 Task: Assign in the project ConvertTech the issue 'Implement a new cloud-based customer service management system for a company with advanced customer service automation and chatbot features' to the sprint 'Code Crusades'. Assign in the project ConvertTech the issue 'Integrate a new user feedback feature into an existing mobile application to enhance user engagement and feedback collection' to the sprint 'Code Crusades'. Assign in the project ConvertTech the issue 'Develop a new tool for automated testing of web application compatibility with different operating systems and software versions' to the sprint 'Code Crusades'. Assign in the project ConvertTech the issue 'Upgrade the website content marketing and promotion mechanisms of a web application to improve user acquisition and retention' to the sprint 'Code Crusades'
Action: Mouse moved to (194, 56)
Screenshot: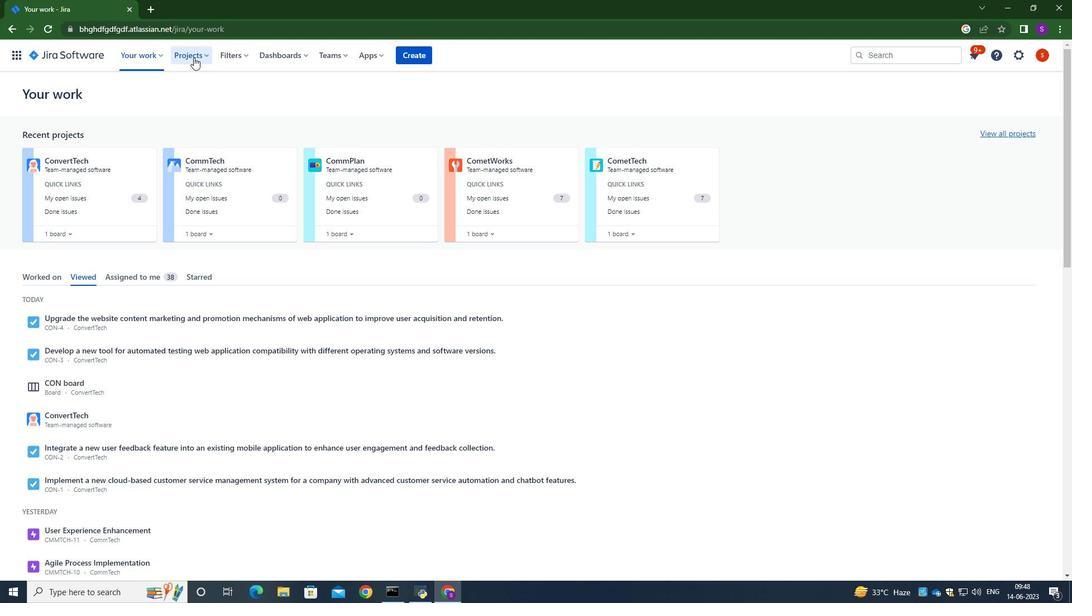 
Action: Mouse pressed left at (194, 56)
Screenshot: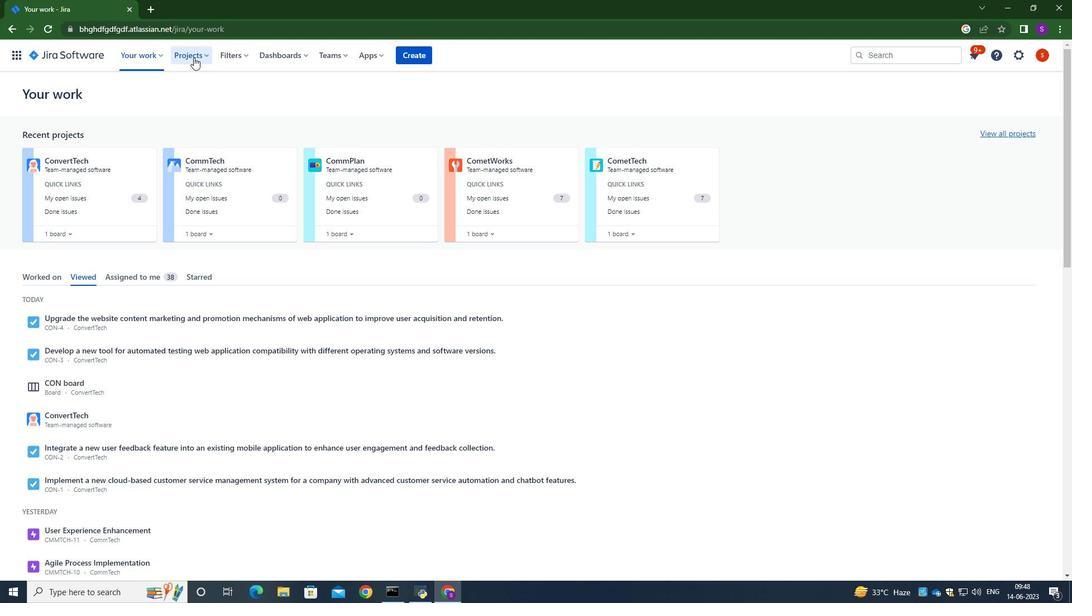 
Action: Mouse moved to (215, 108)
Screenshot: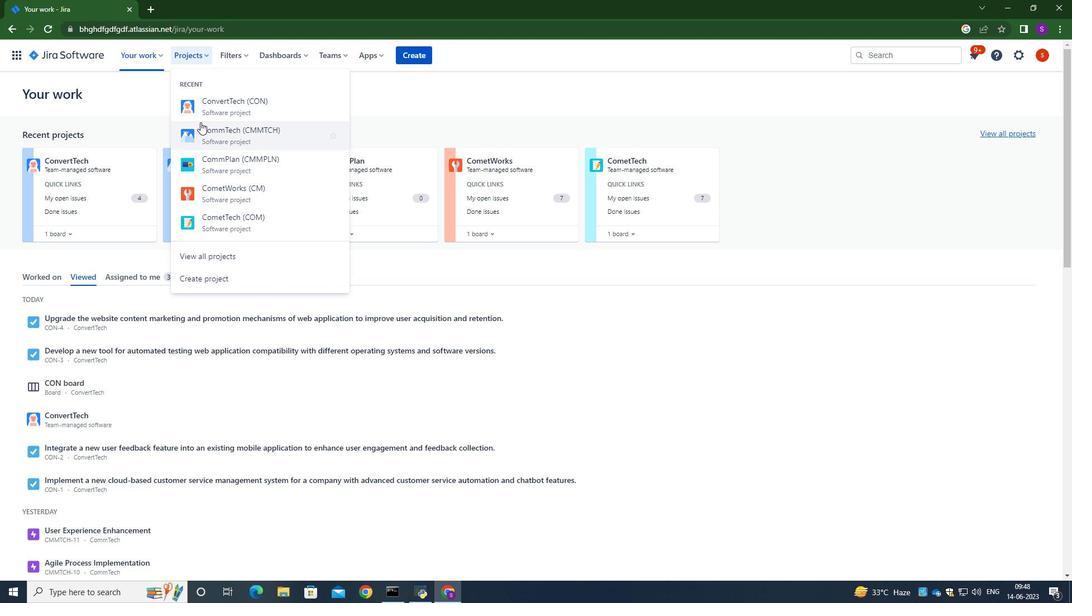 
Action: Mouse pressed left at (215, 108)
Screenshot: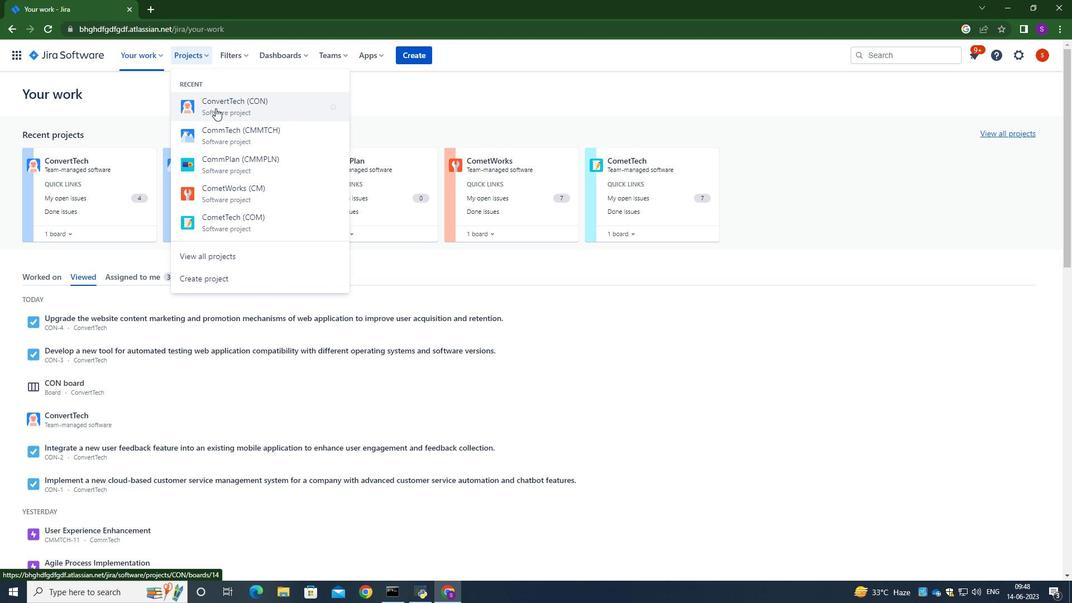 
Action: Mouse moved to (54, 163)
Screenshot: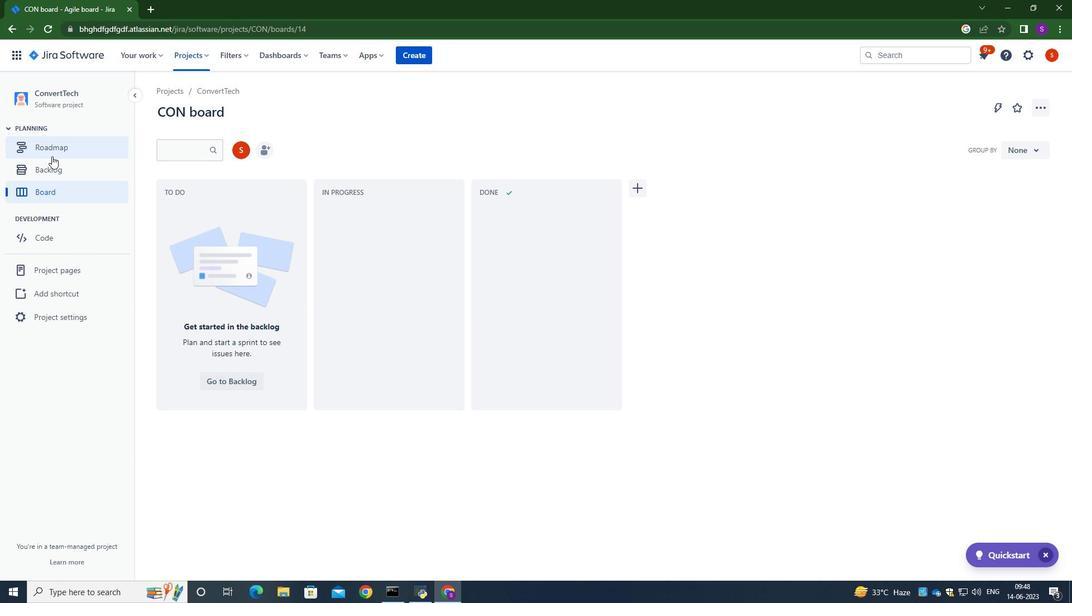 
Action: Mouse pressed left at (54, 163)
Screenshot: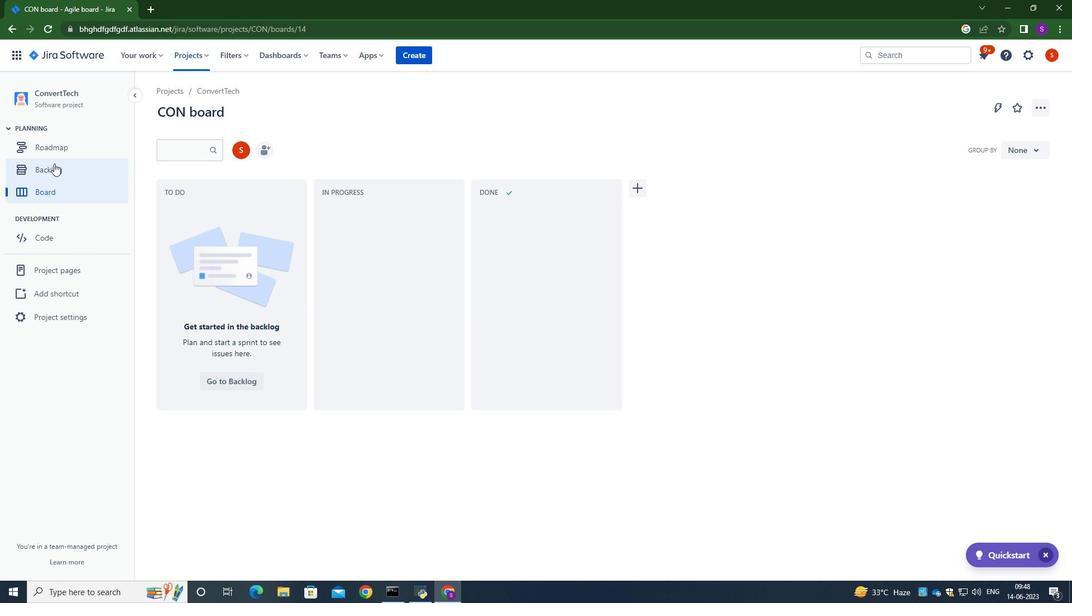 
Action: Mouse moved to (461, 323)
Screenshot: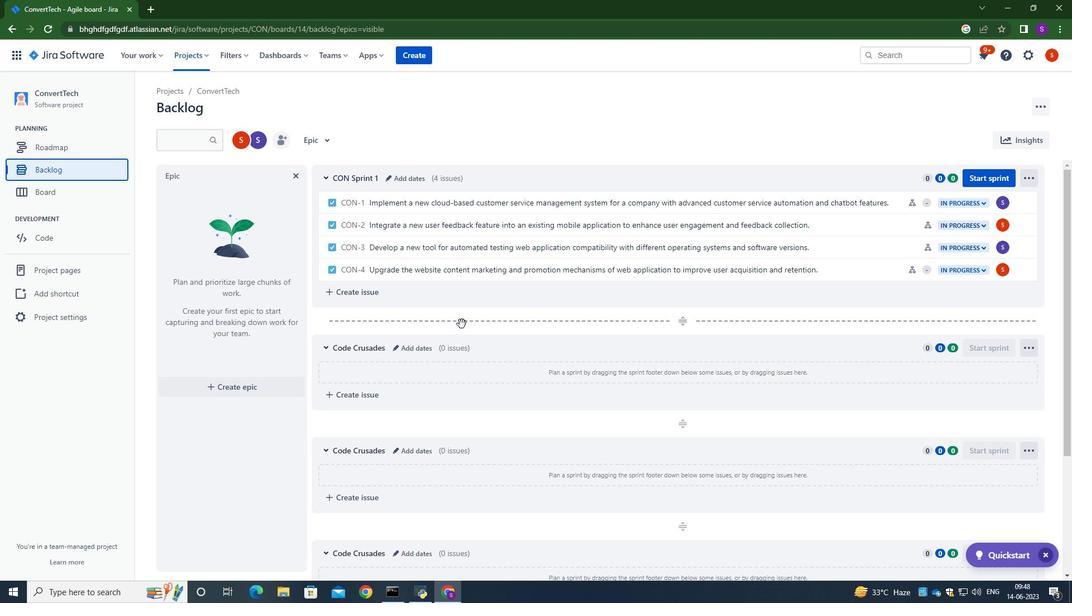 
Action: Mouse scrolled (461, 323) with delta (0, 0)
Screenshot: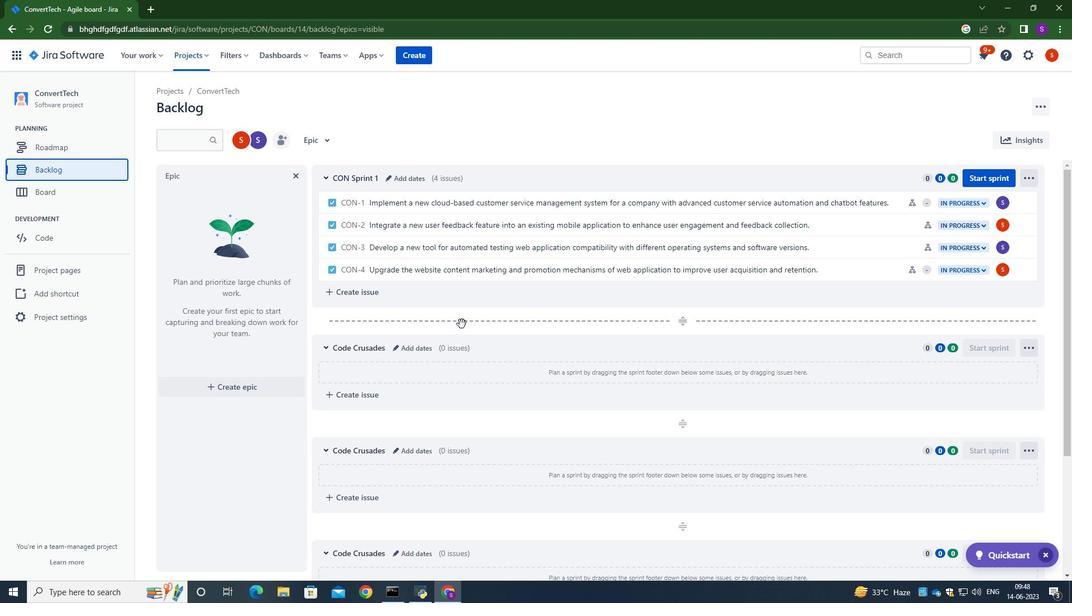 
Action: Mouse moved to (461, 324)
Screenshot: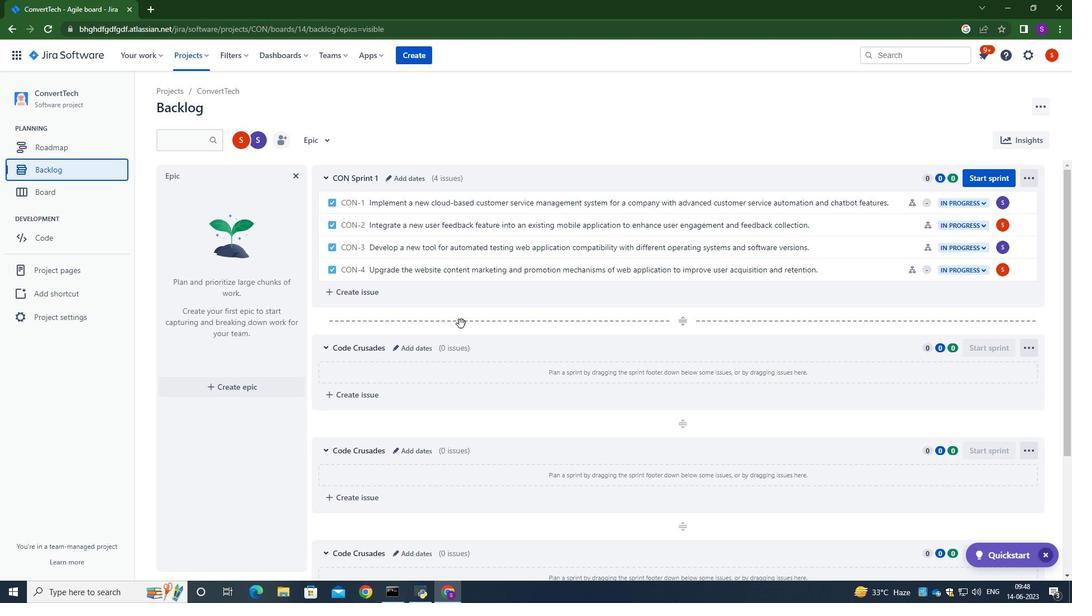 
Action: Mouse scrolled (461, 323) with delta (0, 0)
Screenshot: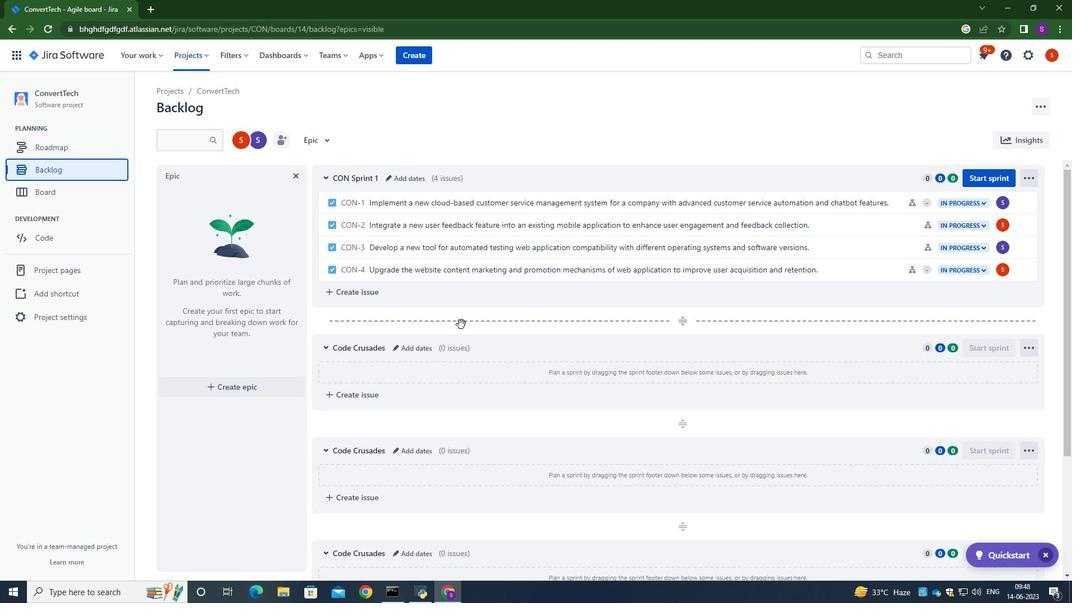 
Action: Mouse scrolled (461, 325) with delta (0, 0)
Screenshot: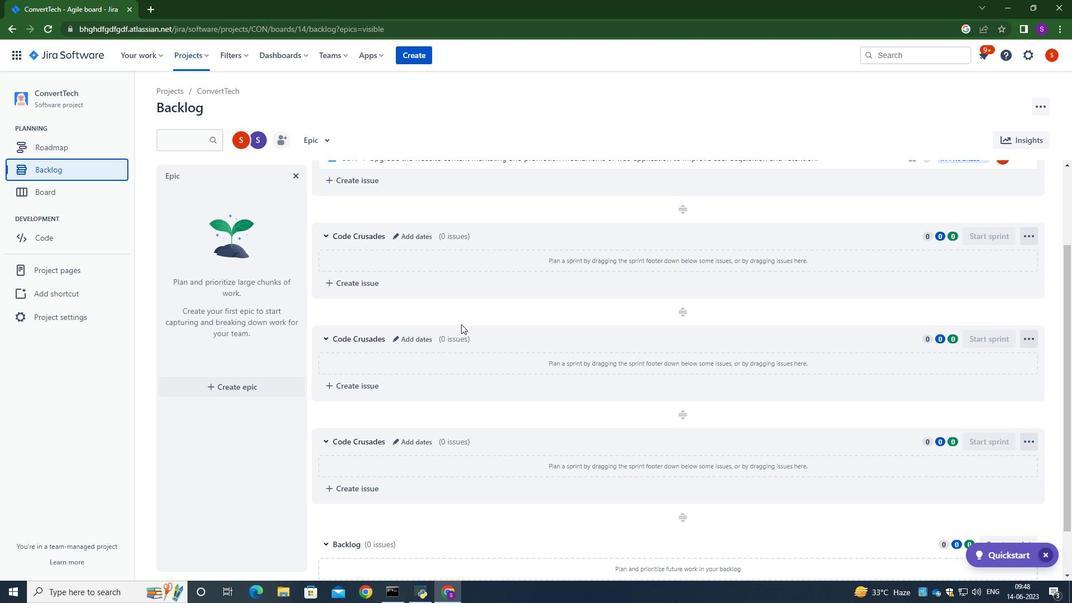 
Action: Mouse scrolled (461, 325) with delta (0, 0)
Screenshot: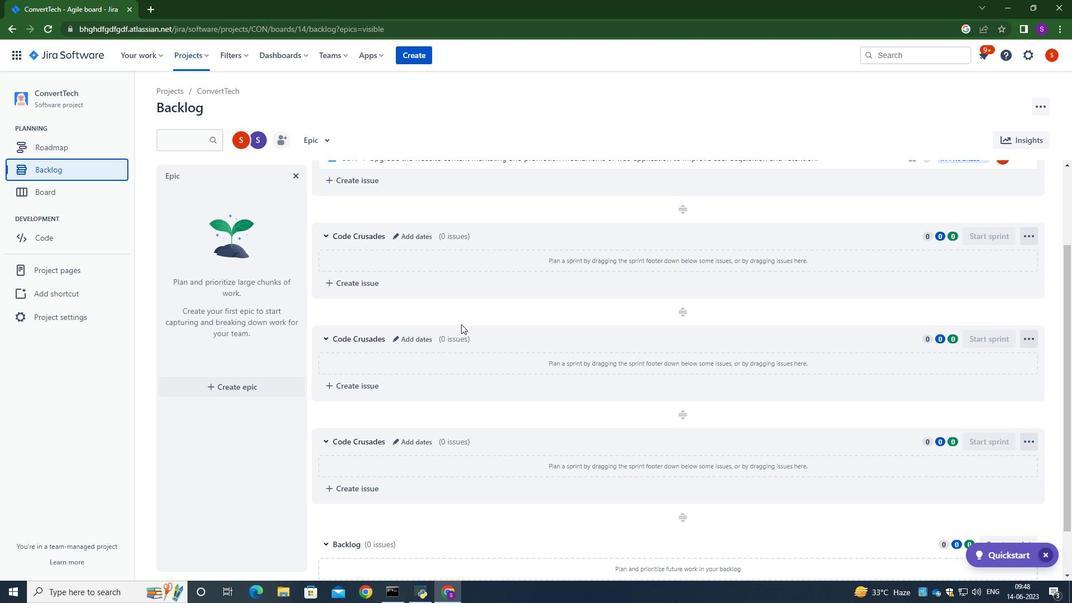 
Action: Mouse scrolled (461, 325) with delta (0, 0)
Screenshot: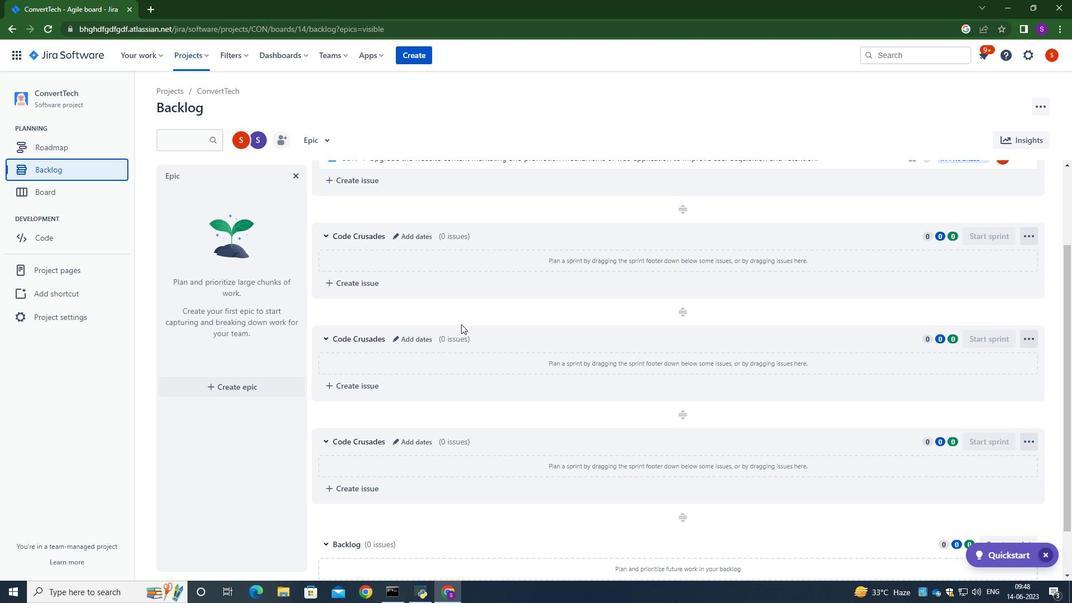 
Action: Mouse scrolled (461, 325) with delta (0, 0)
Screenshot: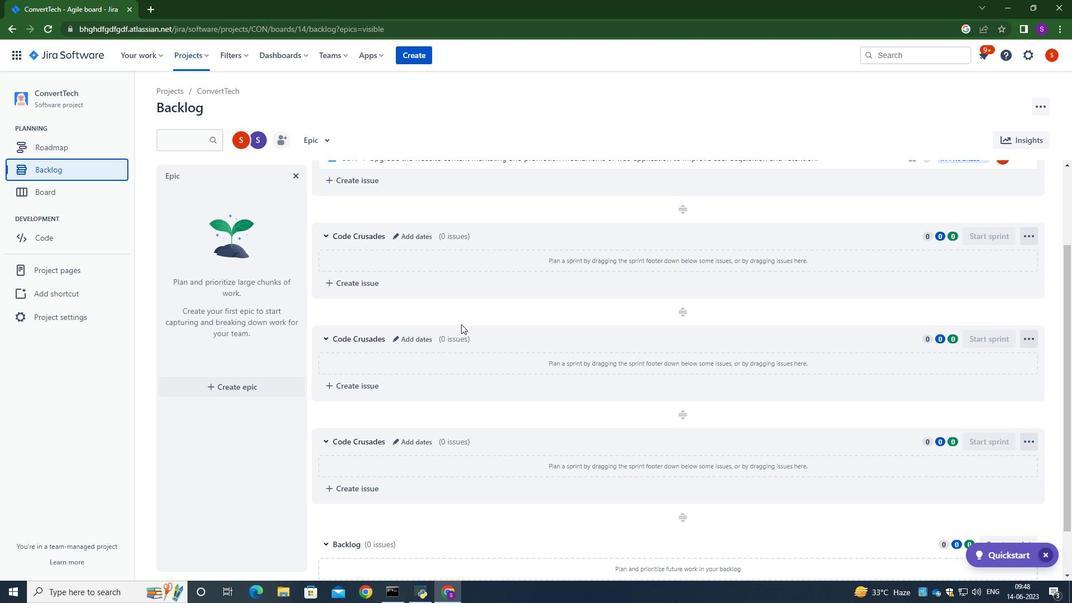
Action: Mouse moved to (1022, 204)
Screenshot: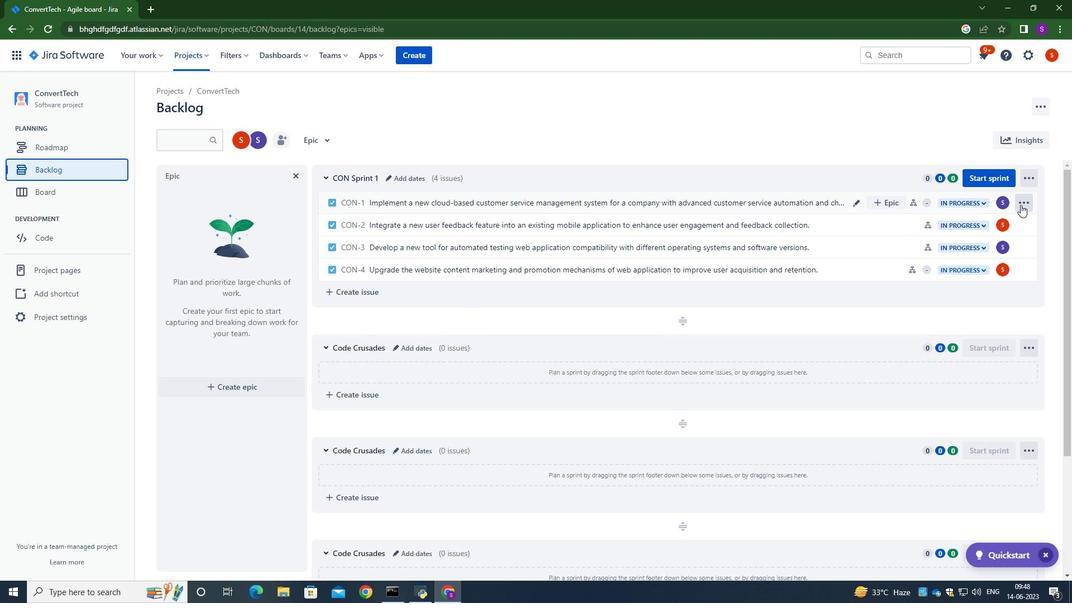 
Action: Mouse pressed left at (1022, 204)
Screenshot: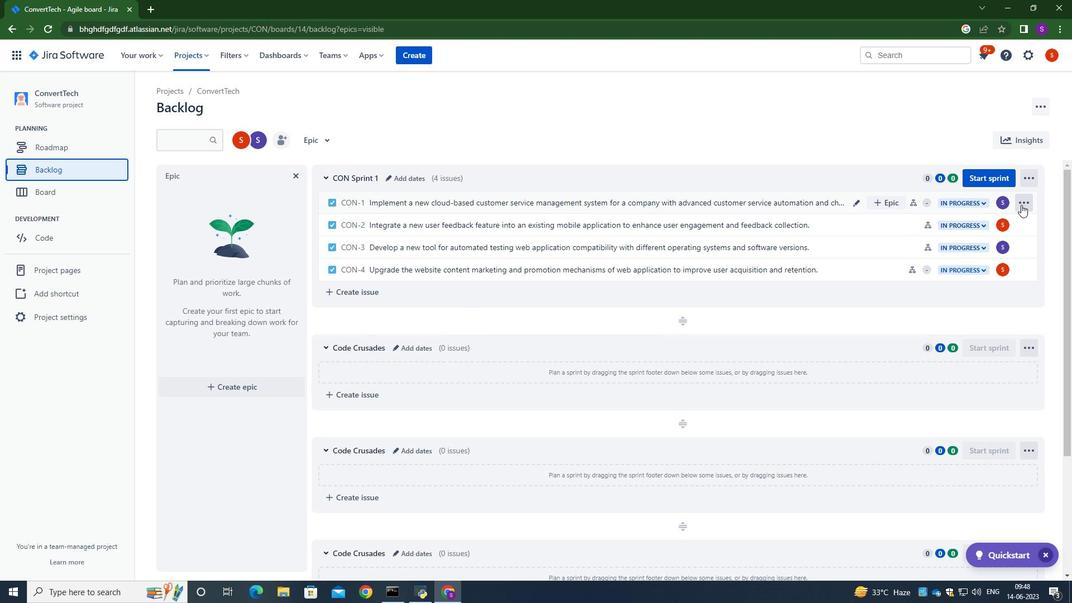
Action: Mouse moved to (986, 327)
Screenshot: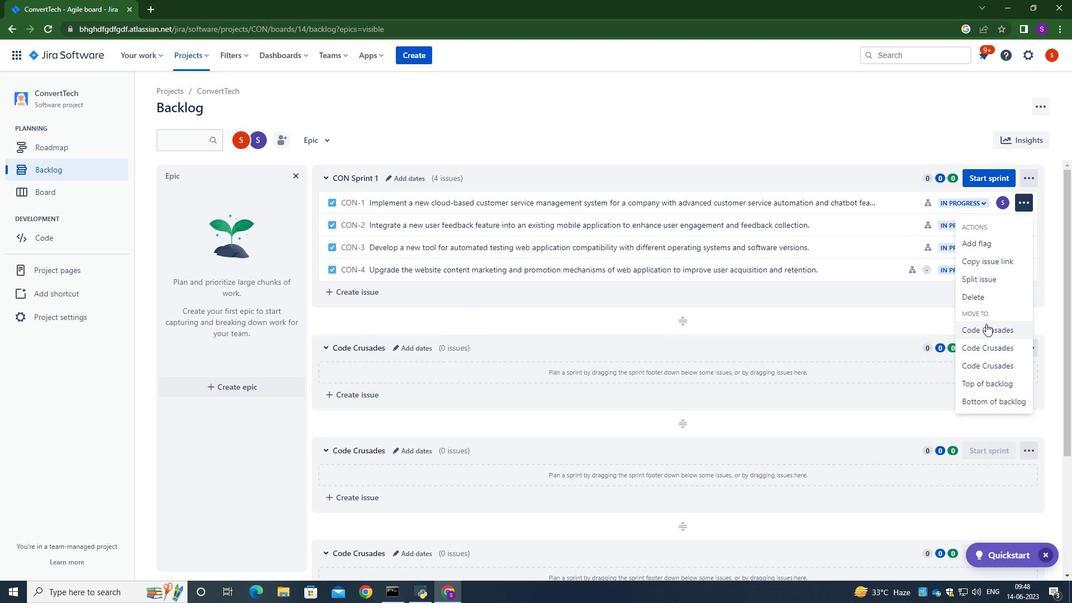 
Action: Mouse pressed left at (986, 327)
Screenshot: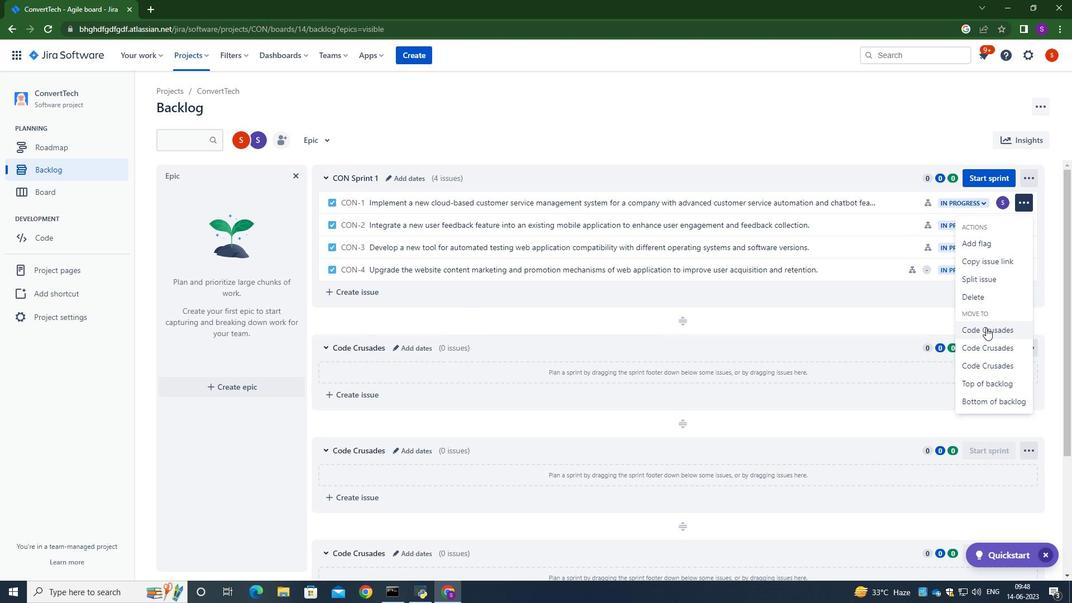 
Action: Mouse moved to (1024, 202)
Screenshot: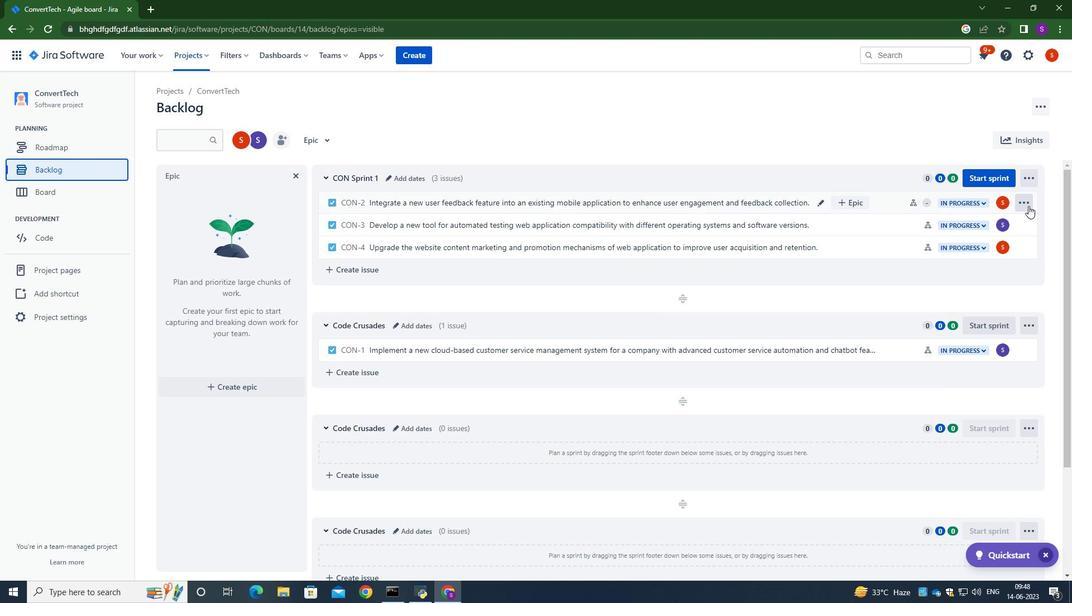 
Action: Mouse pressed left at (1024, 202)
Screenshot: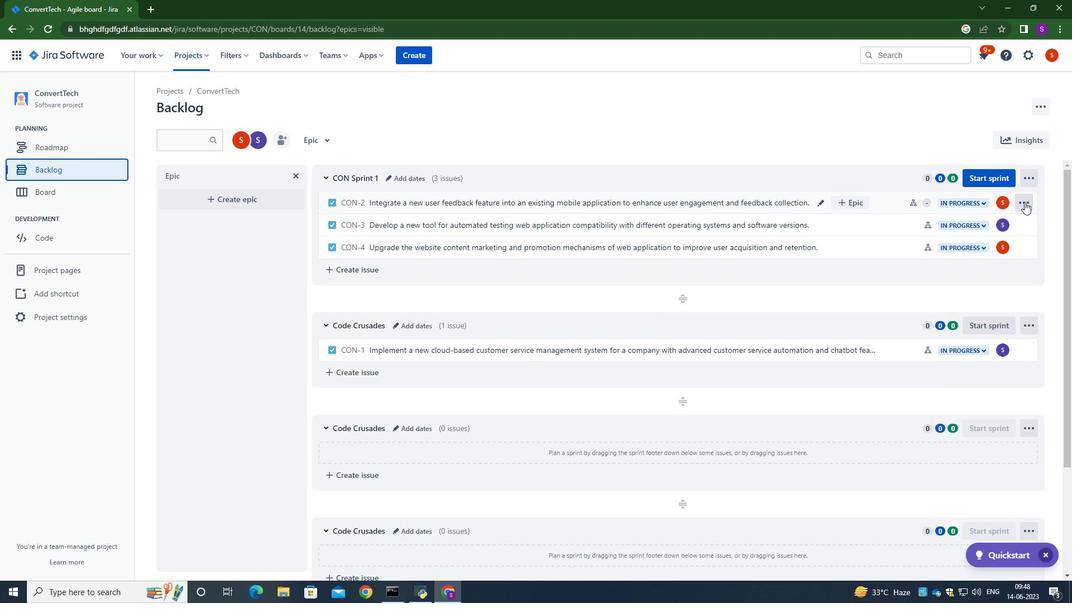 
Action: Mouse moved to (996, 347)
Screenshot: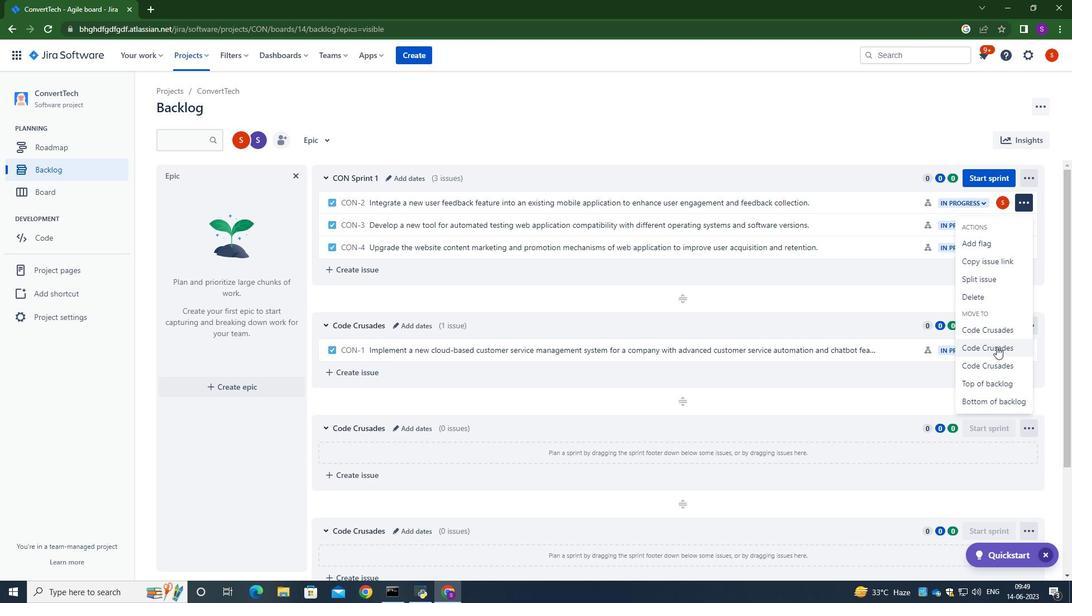 
Action: Mouse pressed left at (996, 347)
Screenshot: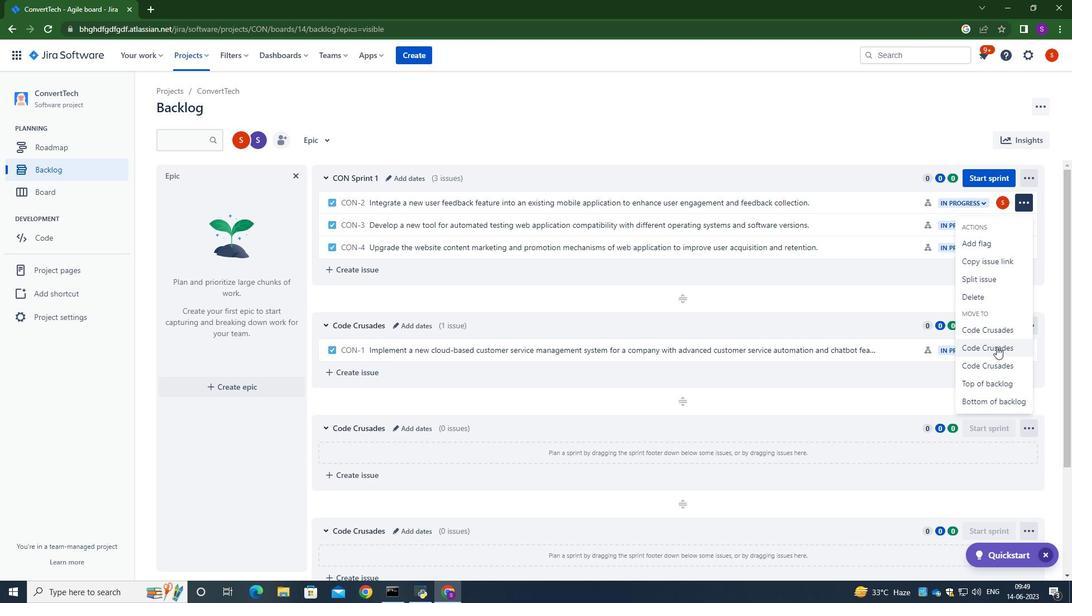 
Action: Mouse moved to (1026, 200)
Screenshot: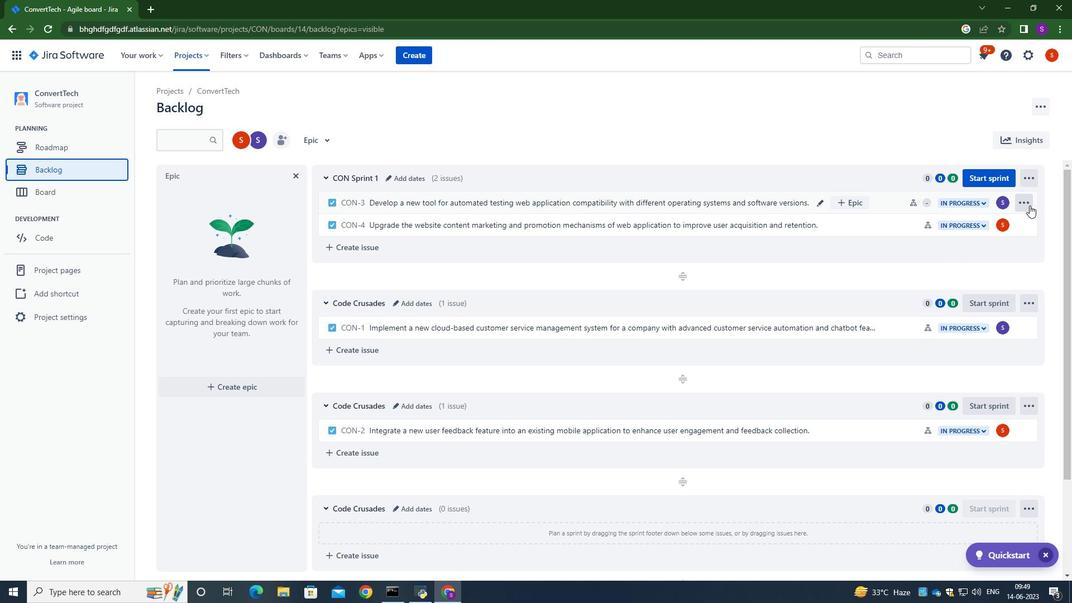 
Action: Mouse pressed left at (1026, 200)
Screenshot: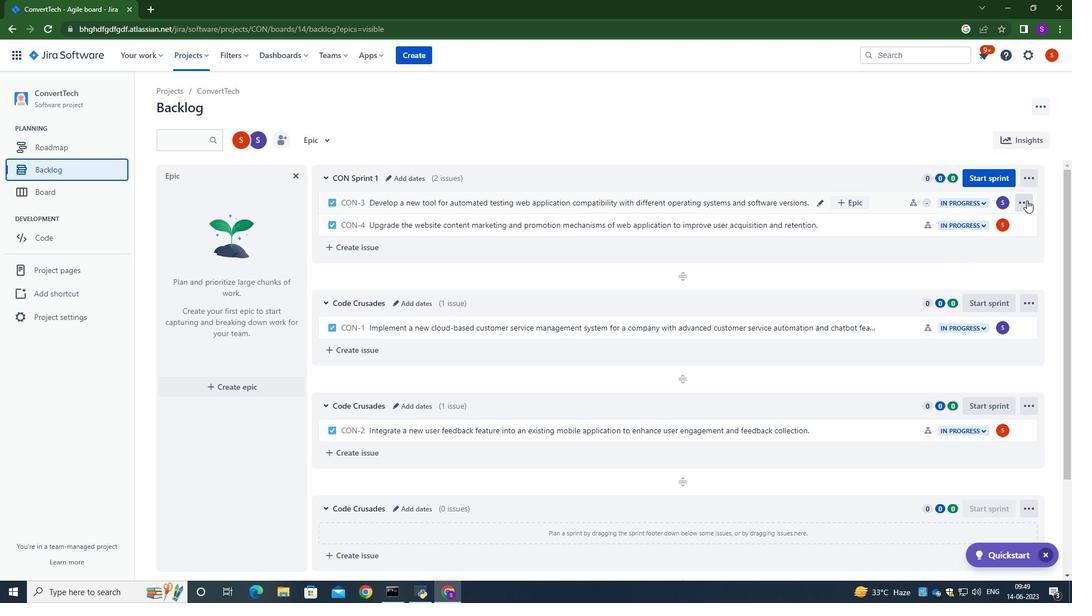 
Action: Mouse moved to (997, 360)
Screenshot: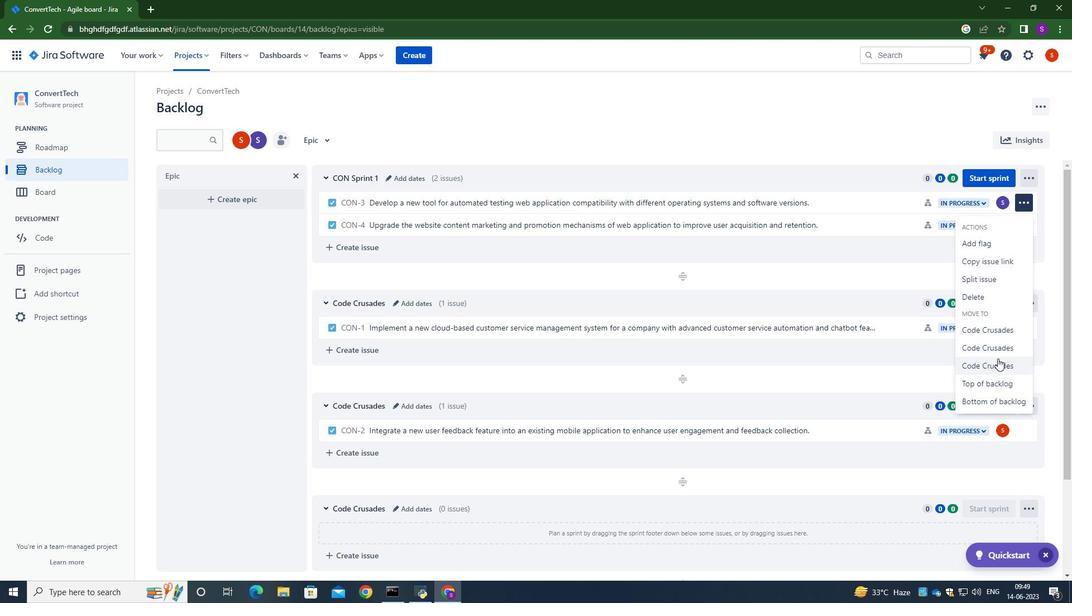 
Action: Mouse pressed left at (997, 360)
Screenshot: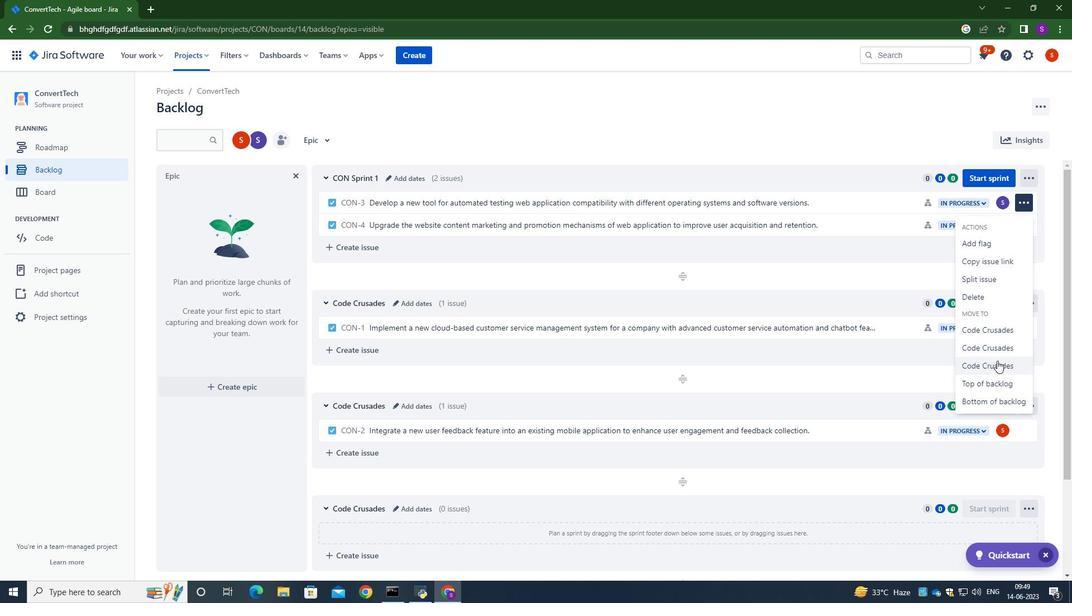 
Action: Mouse moved to (1027, 179)
Screenshot: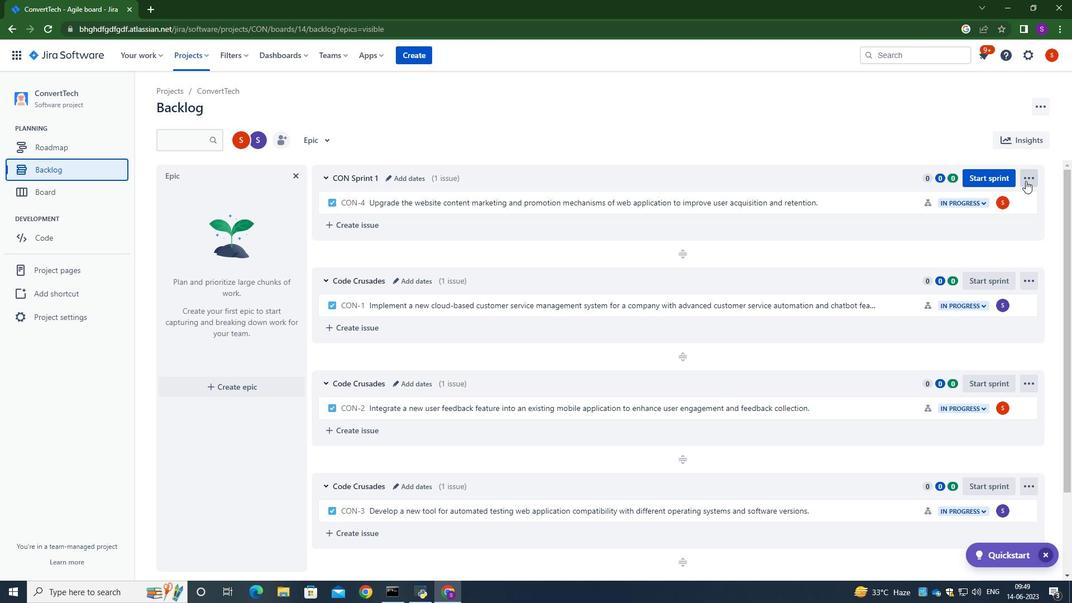 
Action: Mouse pressed left at (1027, 179)
Screenshot: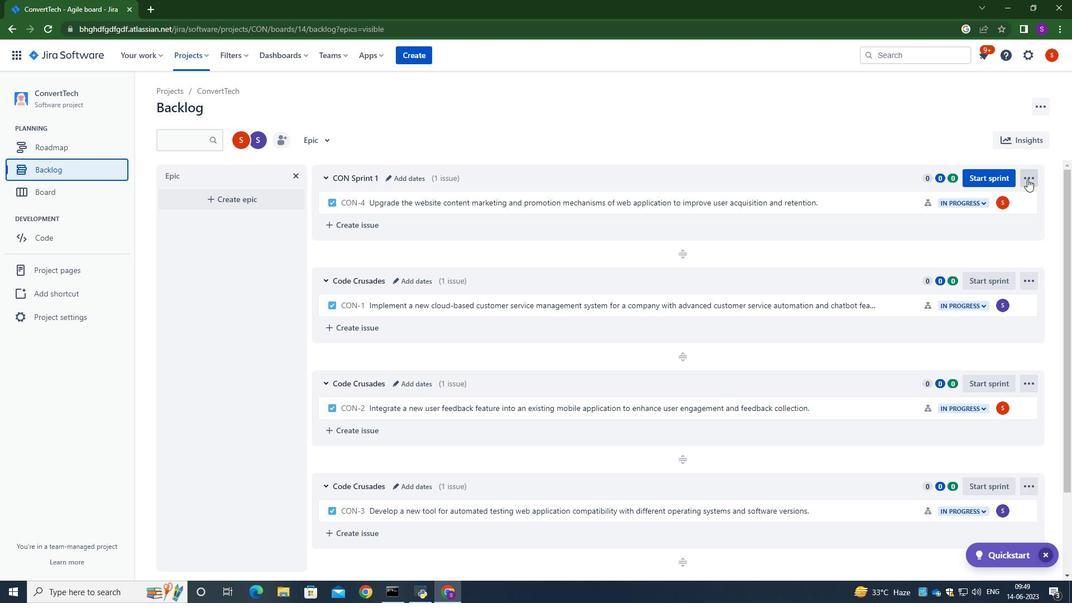 
Action: Mouse moved to (889, 234)
Screenshot: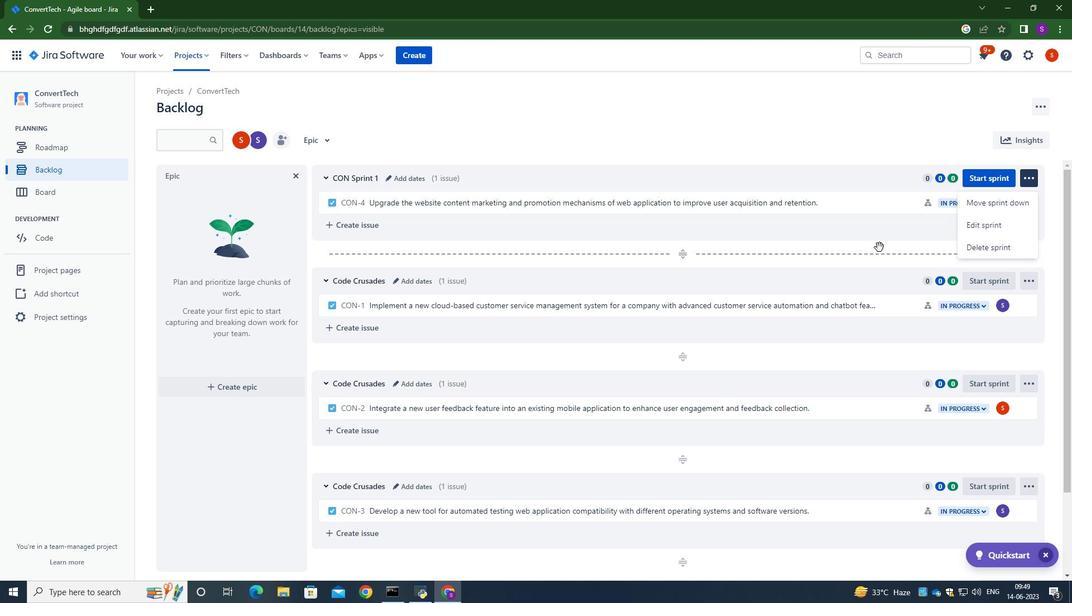 
Action: Mouse pressed left at (889, 234)
Screenshot: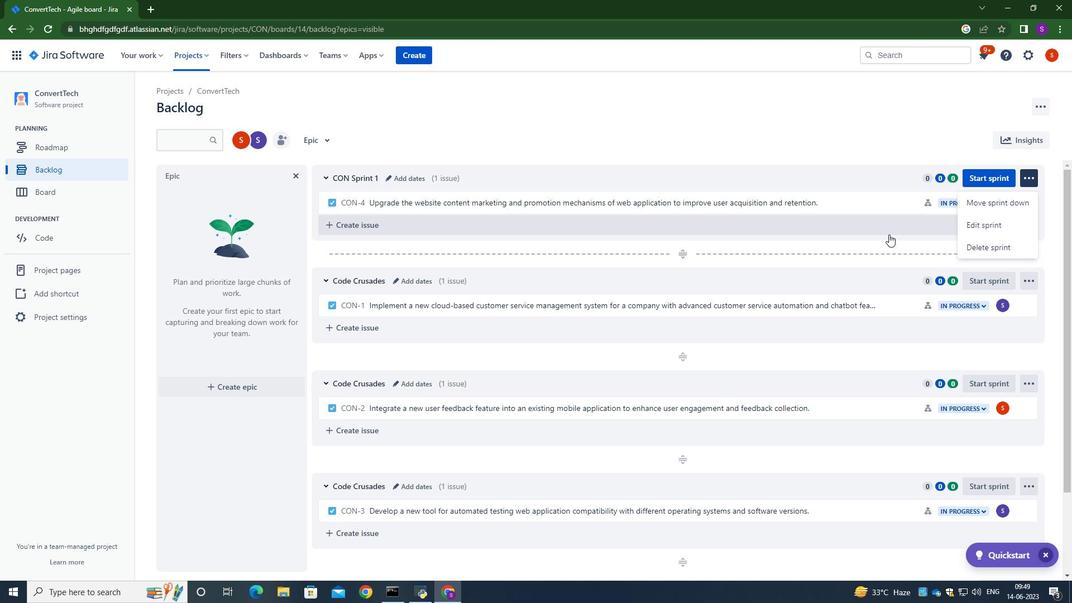 
Action: Mouse moved to (1024, 202)
Screenshot: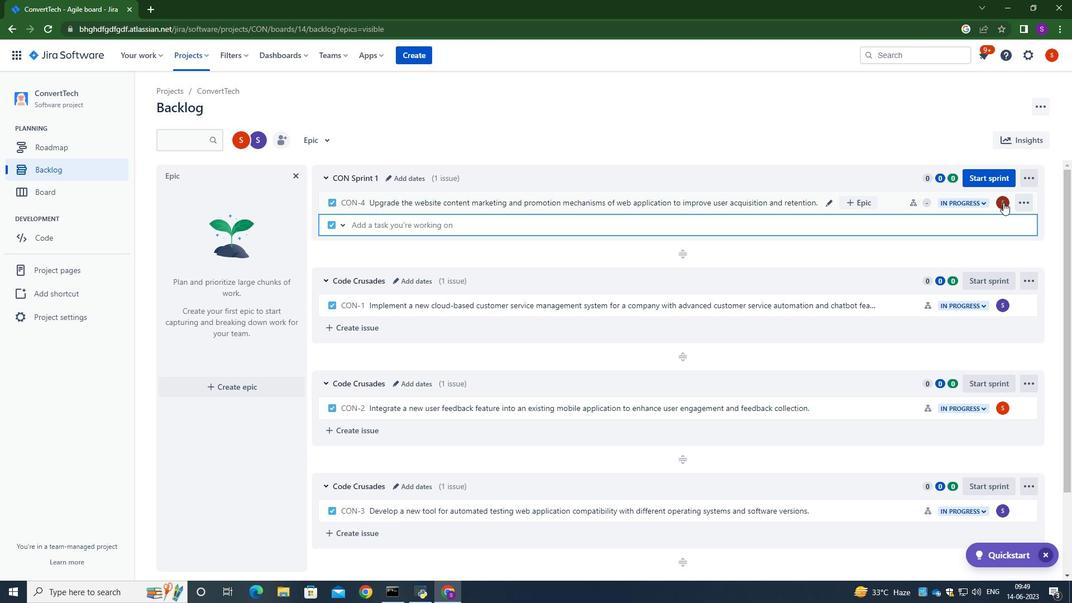 
Action: Mouse pressed left at (1024, 202)
Screenshot: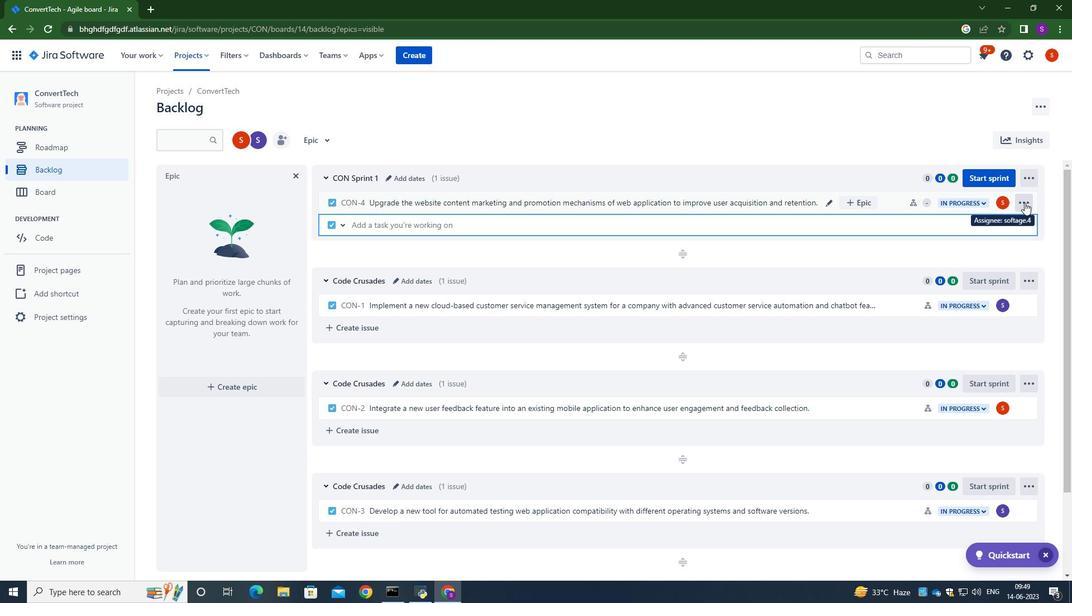 
Action: Mouse moved to (993, 361)
Screenshot: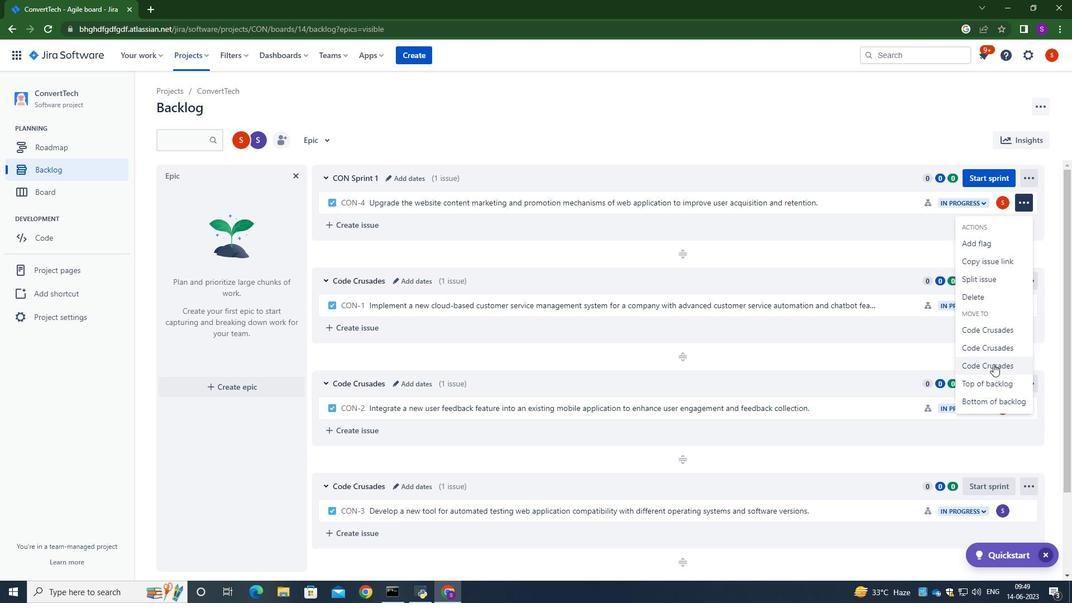 
Action: Mouse pressed left at (993, 361)
Screenshot: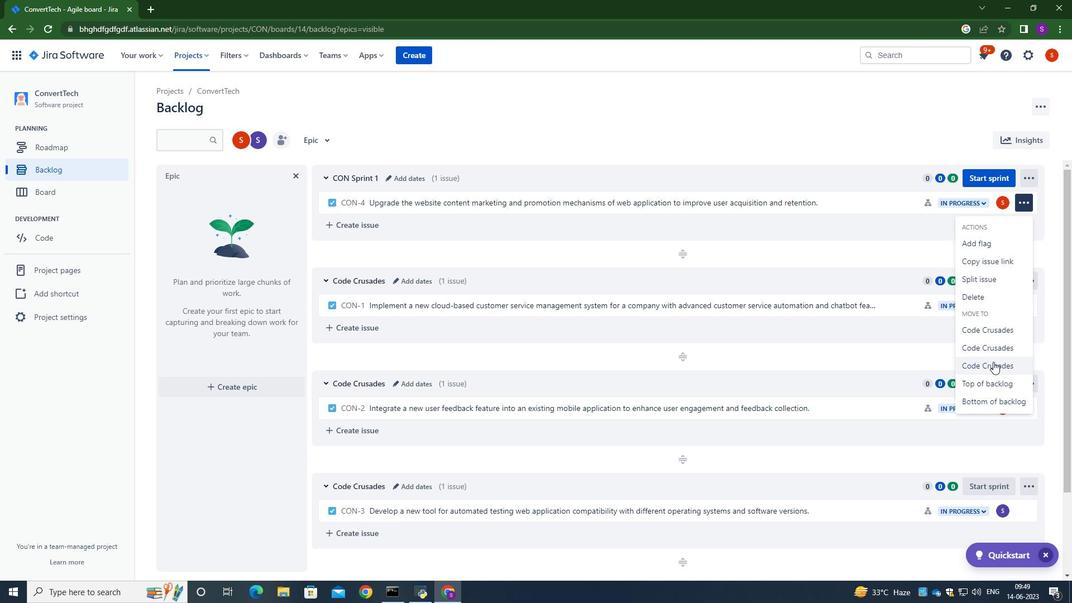 
Action: Mouse moved to (856, 247)
Screenshot: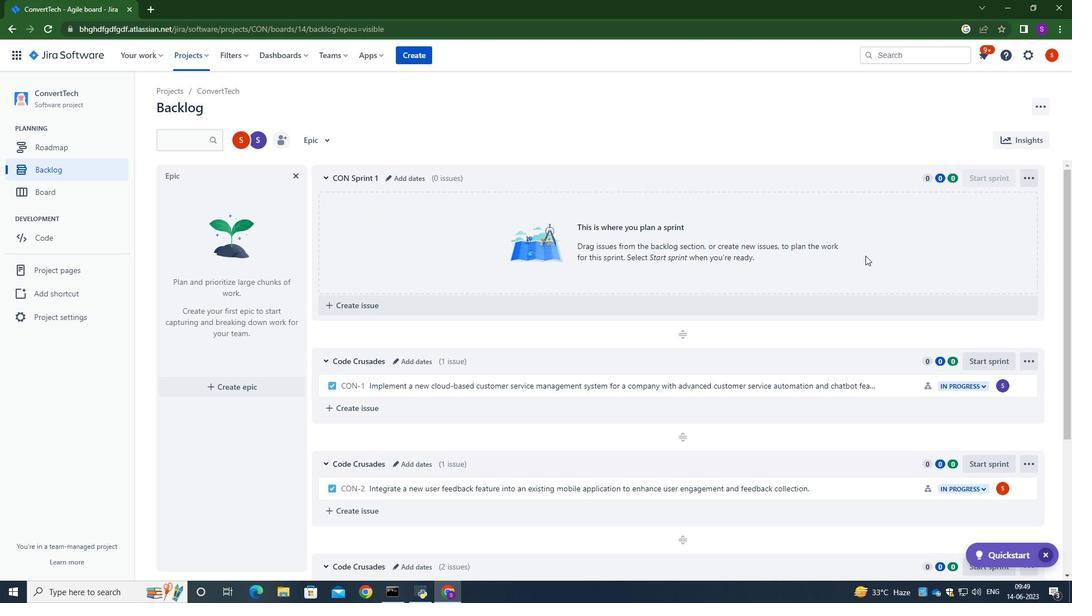 
Action: Mouse scrolled (856, 247) with delta (0, 0)
Screenshot: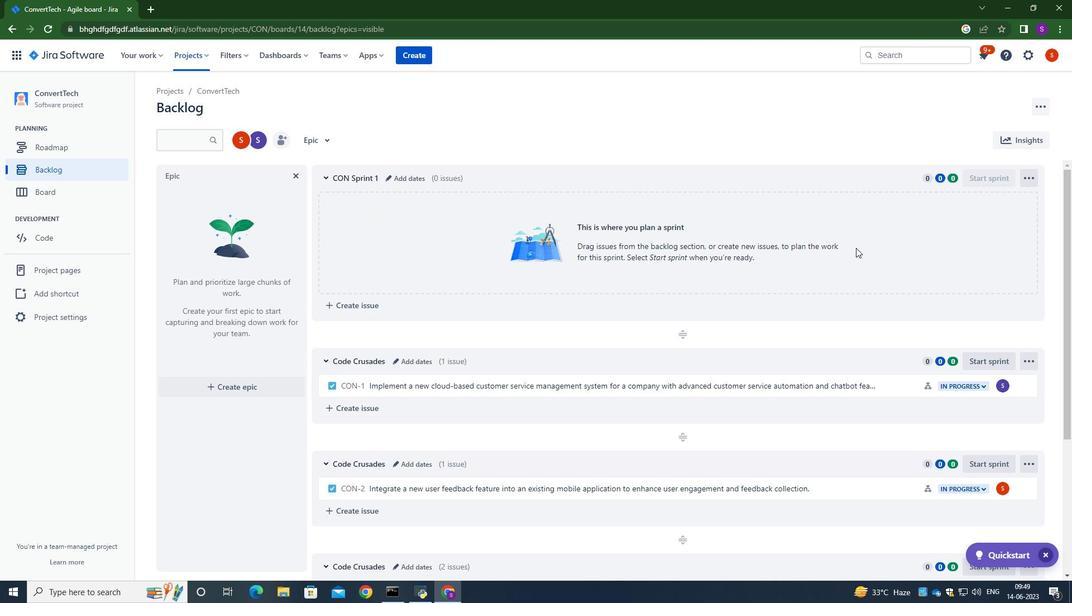 
Action: Mouse scrolled (856, 247) with delta (0, 0)
Screenshot: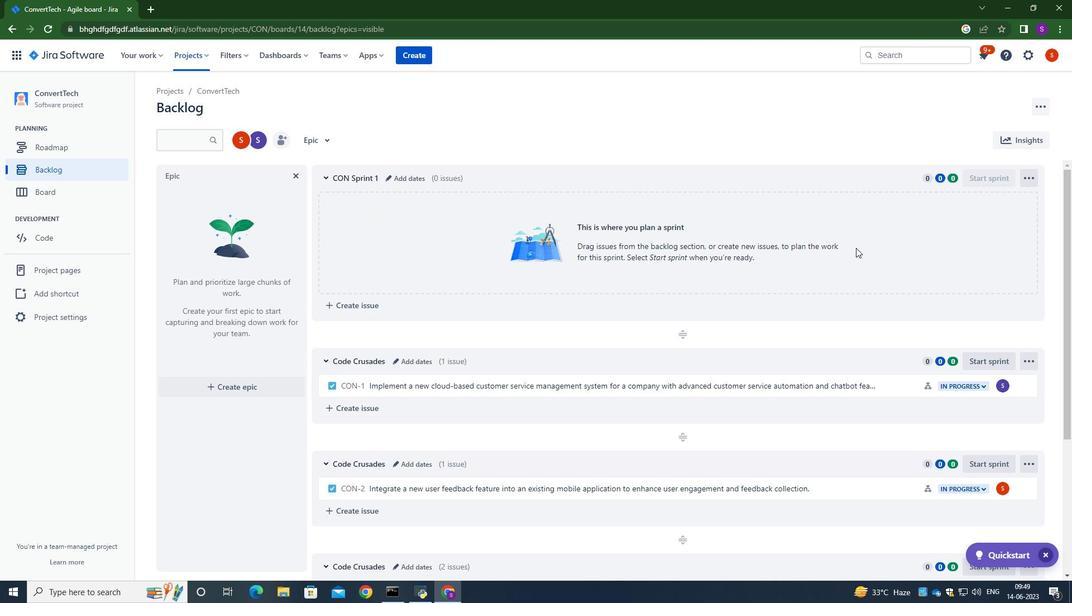 
Action: Mouse scrolled (856, 247) with delta (0, 0)
Screenshot: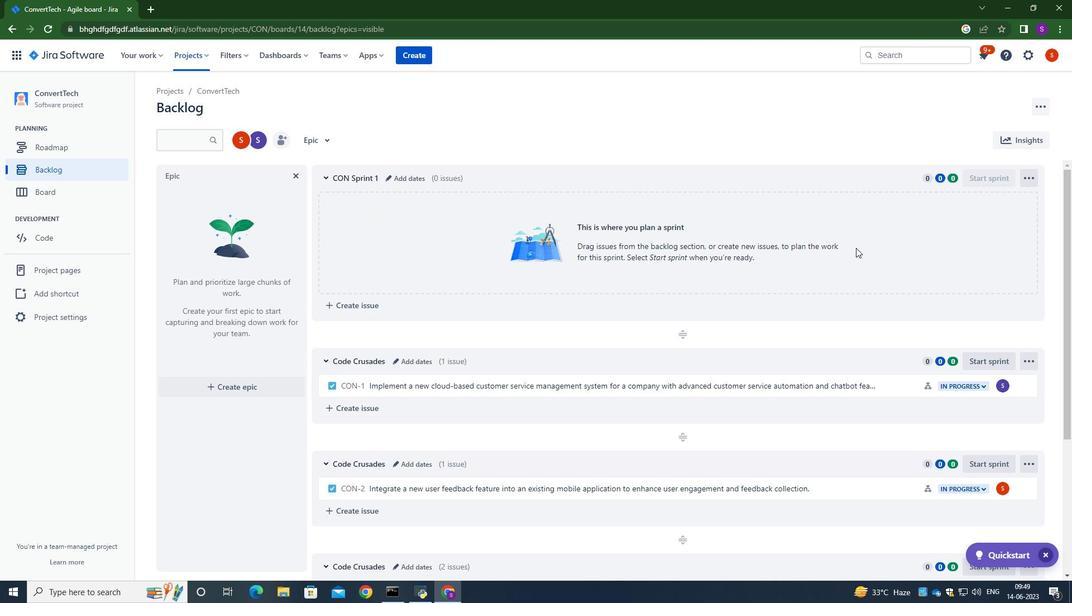 
Action: Mouse scrolled (856, 247) with delta (0, 0)
Screenshot: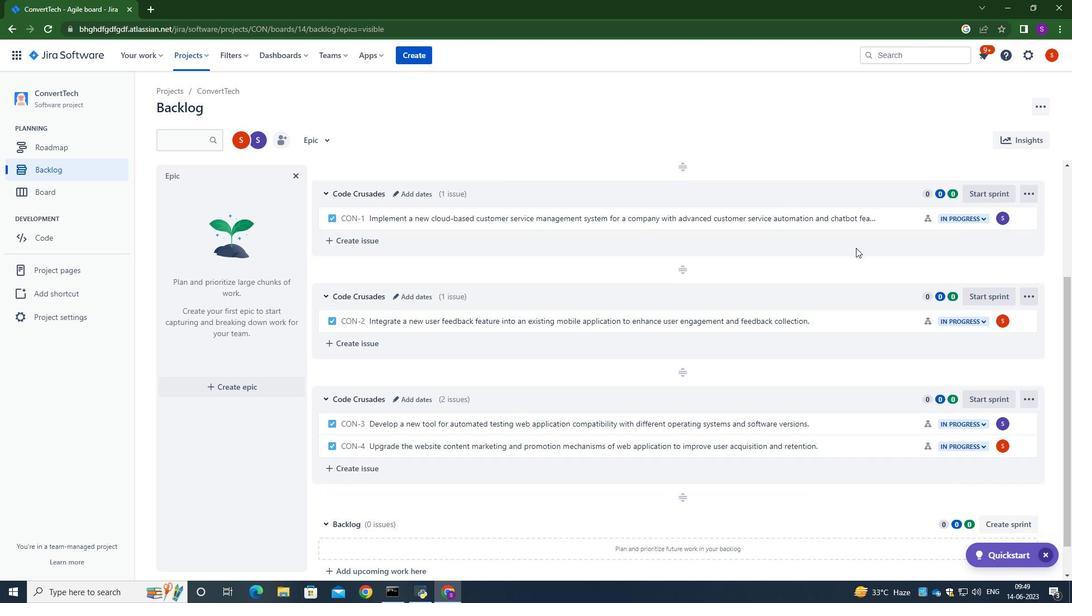 
Action: Mouse scrolled (856, 247) with delta (0, 0)
Screenshot: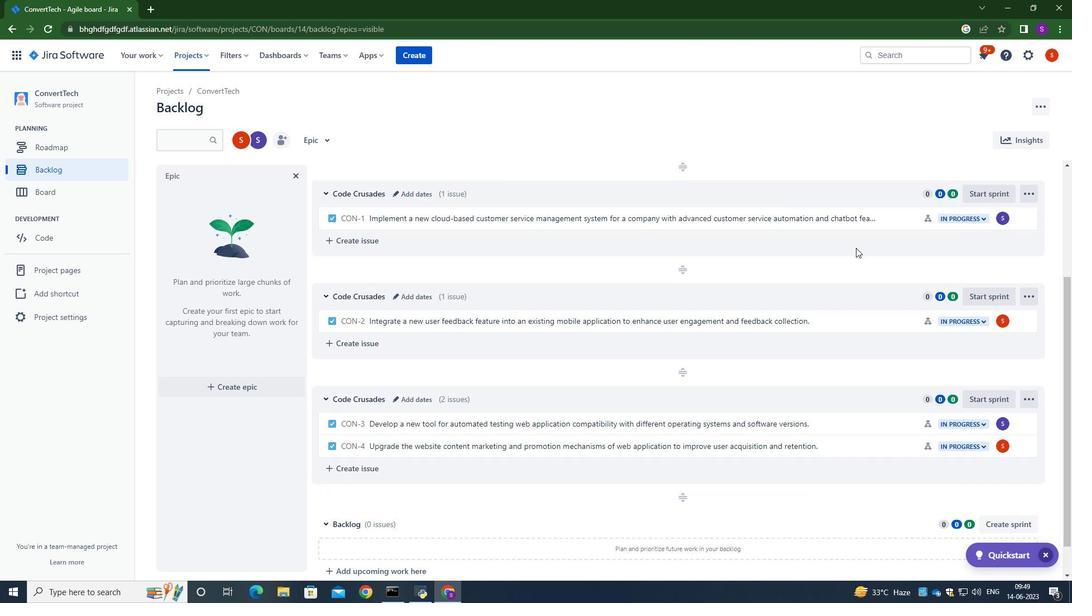 
Action: Mouse scrolled (856, 247) with delta (0, 0)
Screenshot: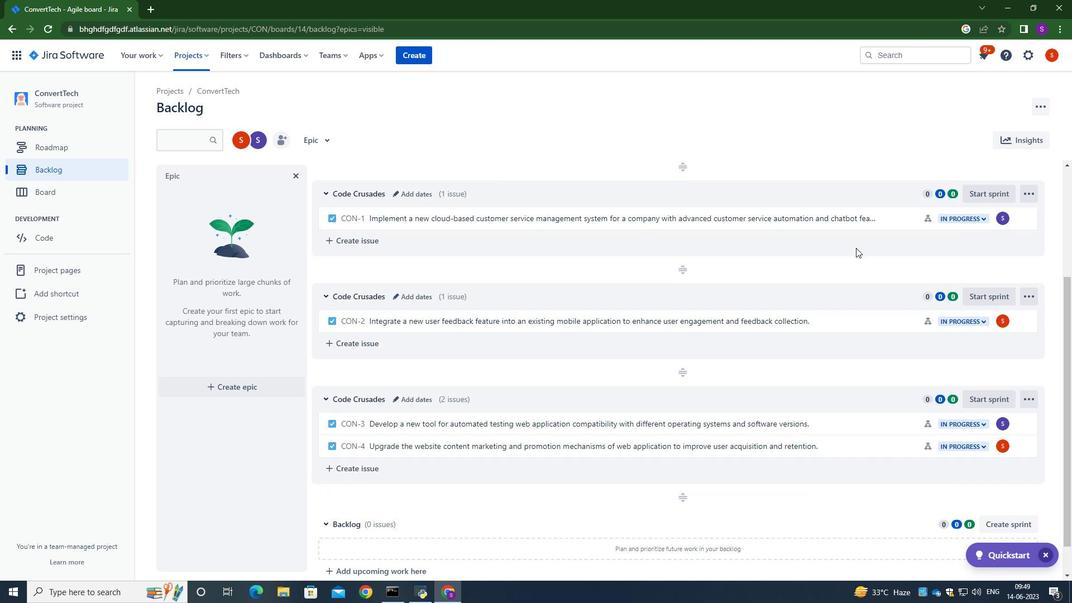 
Action: Mouse scrolled (856, 248) with delta (0, 0)
Screenshot: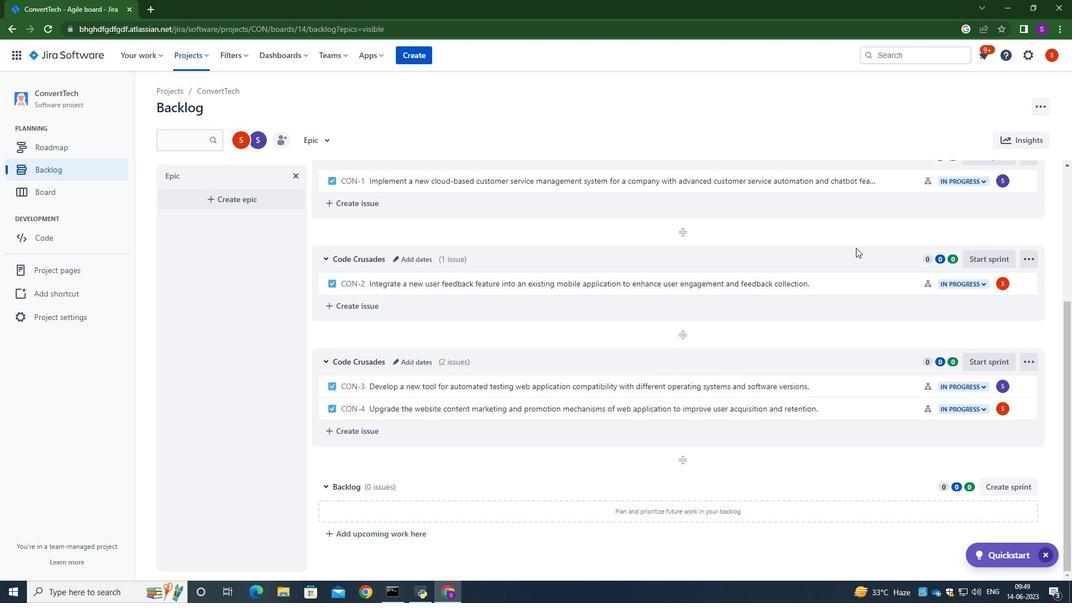 
Action: Mouse scrolled (856, 248) with delta (0, 0)
Screenshot: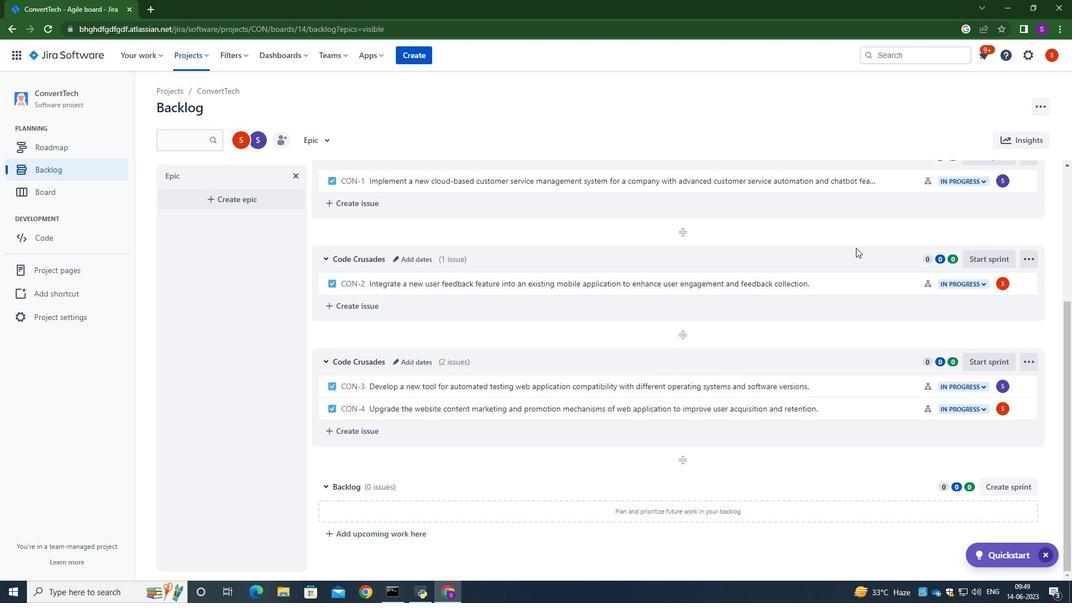 
Action: Mouse scrolled (856, 248) with delta (0, 0)
Screenshot: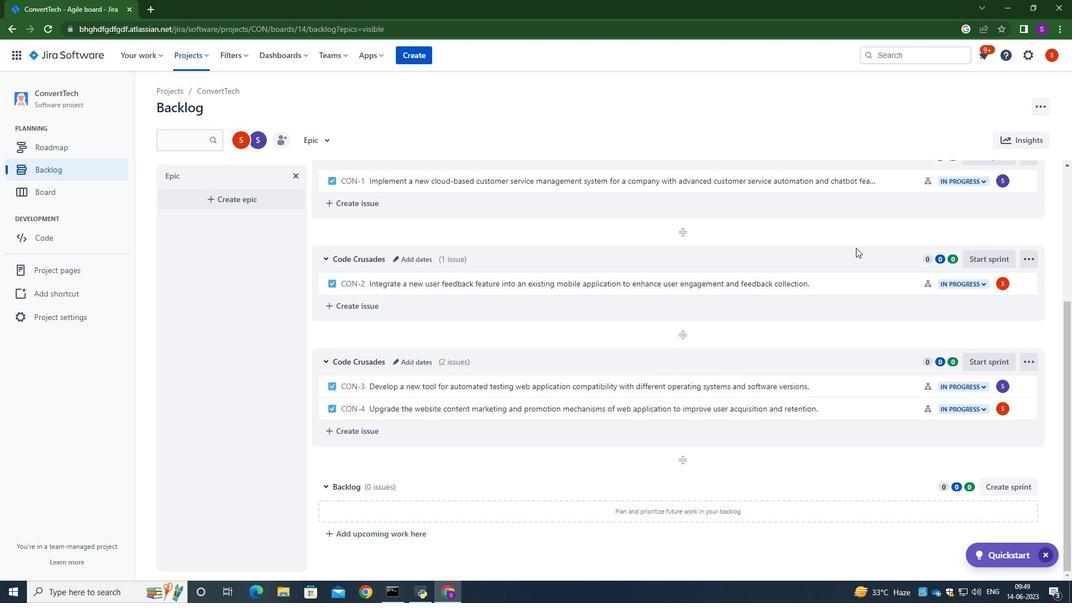 
Action: Mouse scrolled (856, 248) with delta (0, 0)
Screenshot: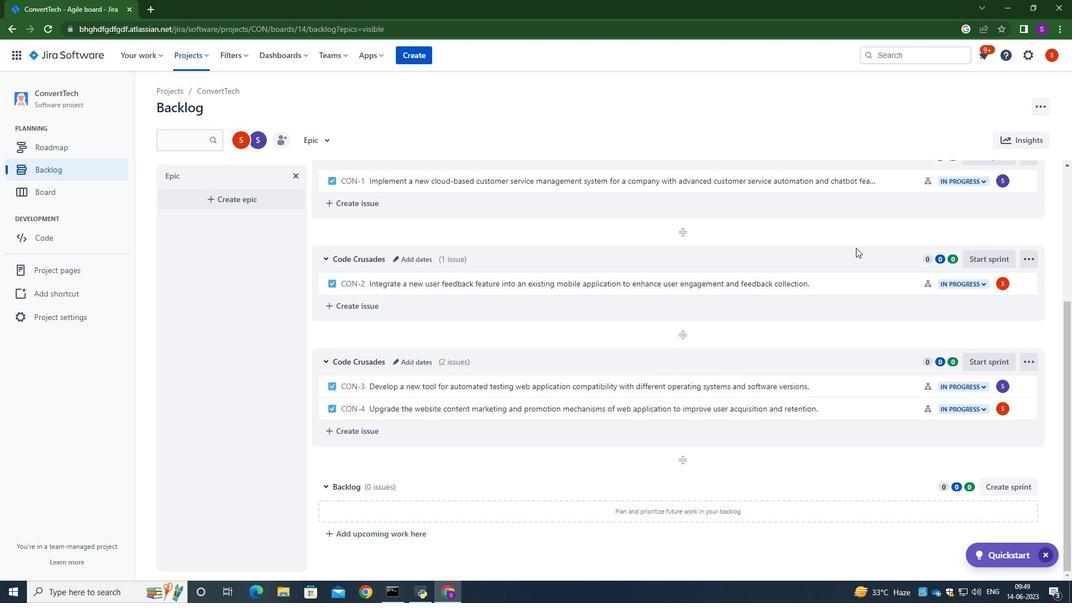 
